 Task: Select the channel to keep "Left".
Action: Mouse moved to (110, 11)
Screenshot: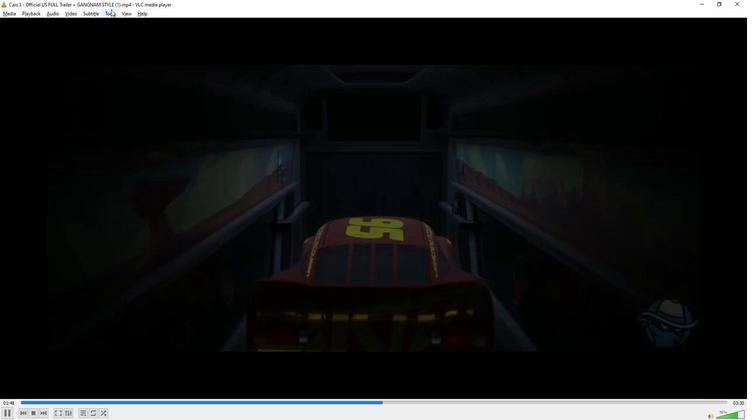 
Action: Mouse pressed left at (110, 11)
Screenshot: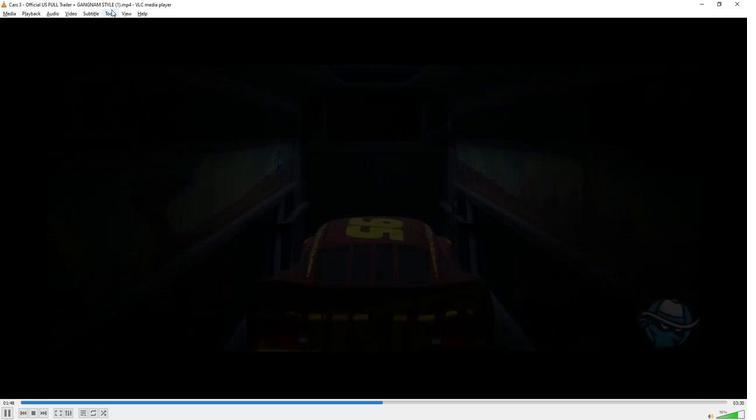 
Action: Mouse moved to (133, 105)
Screenshot: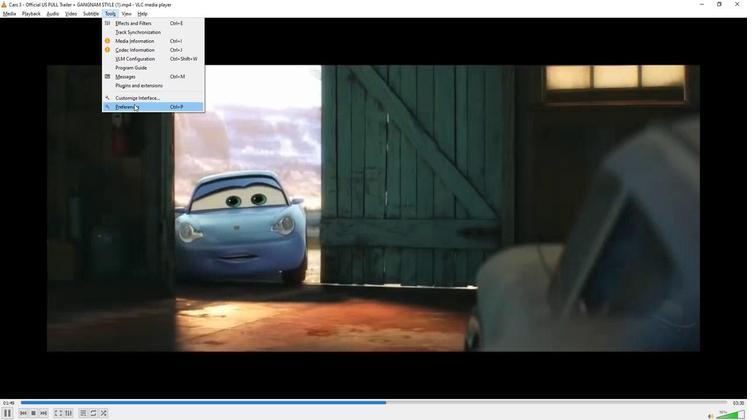 
Action: Mouse pressed left at (133, 105)
Screenshot: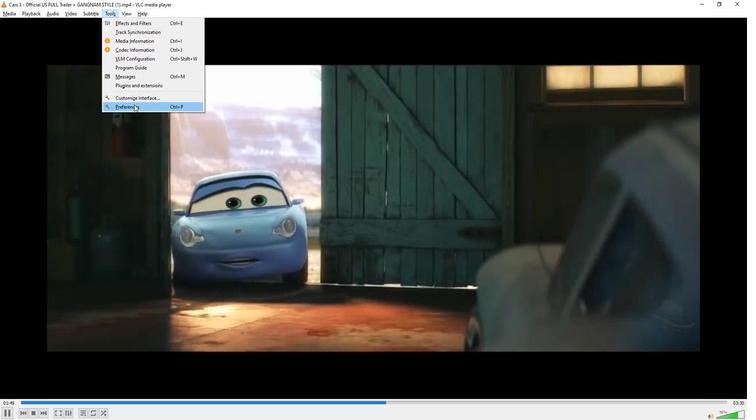 
Action: Mouse moved to (217, 315)
Screenshot: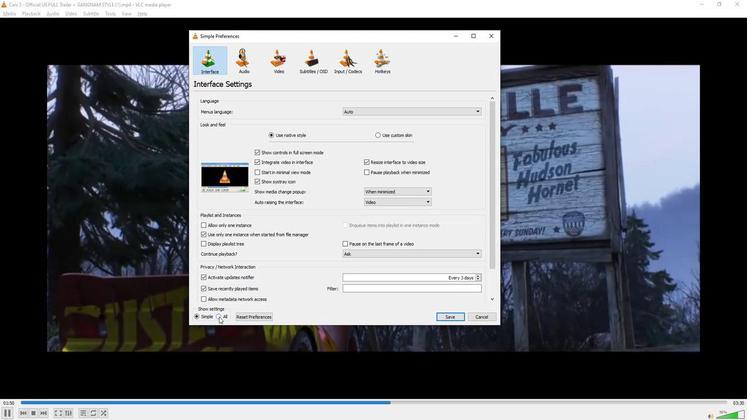 
Action: Mouse pressed left at (217, 315)
Screenshot: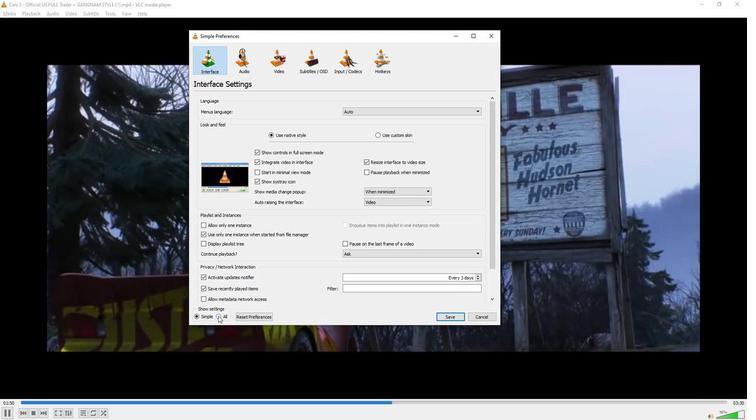 
Action: Mouse moved to (208, 143)
Screenshot: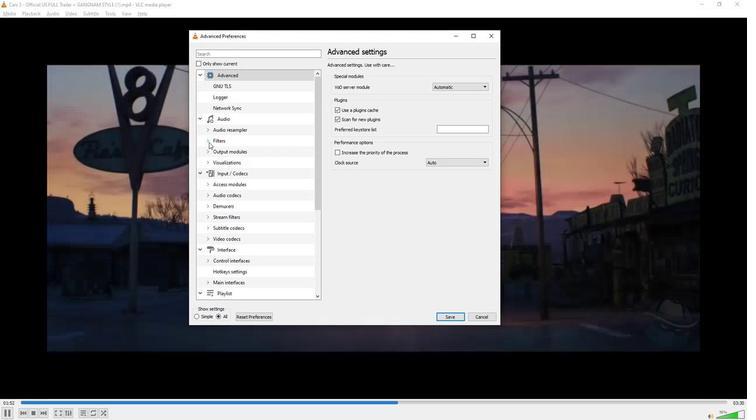 
Action: Mouse pressed left at (208, 143)
Screenshot: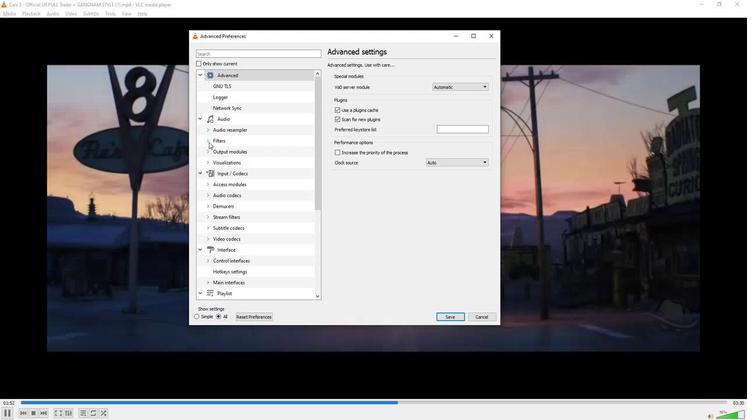 
Action: Mouse moved to (231, 225)
Screenshot: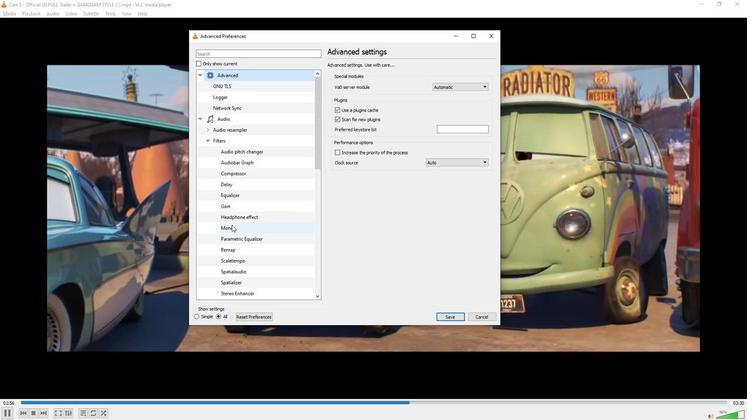 
Action: Mouse pressed left at (231, 225)
Screenshot: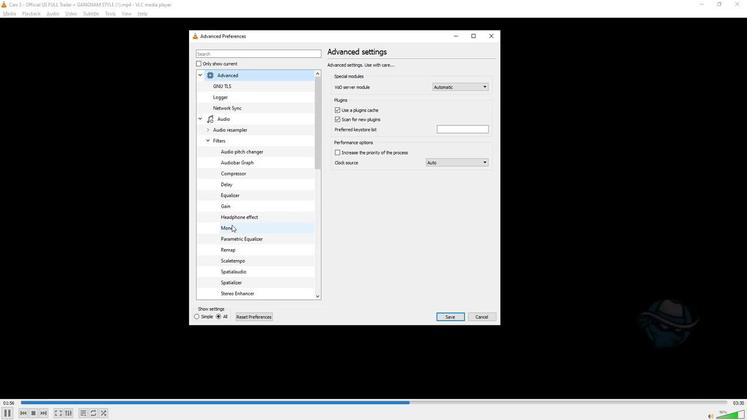 
Action: Mouse moved to (451, 85)
Screenshot: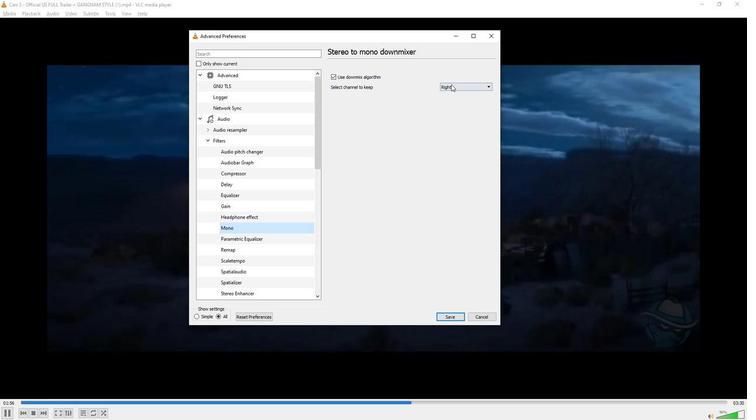 
Action: Mouse pressed left at (451, 85)
Screenshot: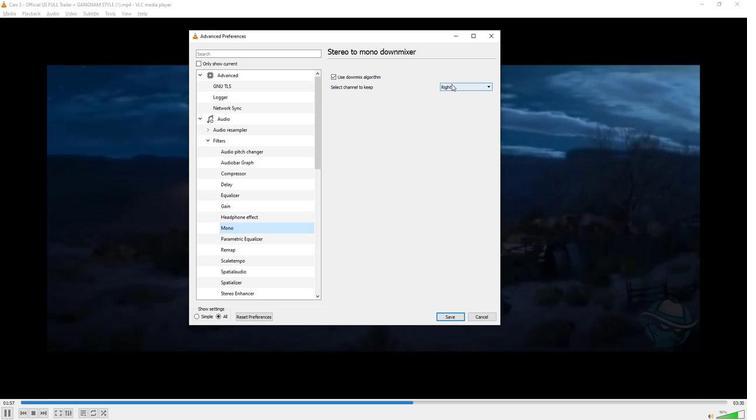 
Action: Mouse moved to (451, 96)
Screenshot: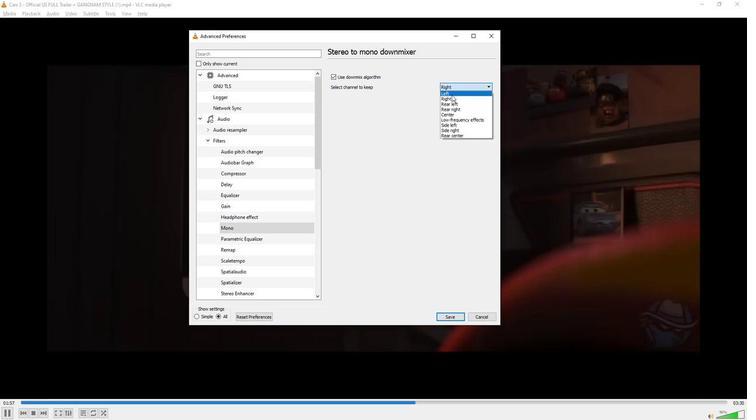 
Action: Mouse pressed left at (451, 96)
Screenshot: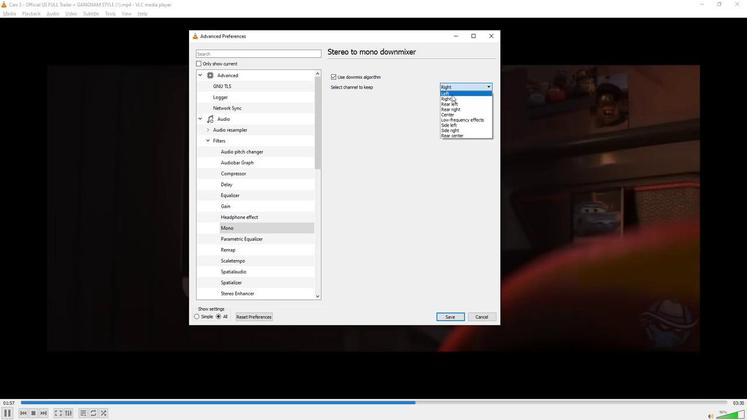 
Action: Mouse moved to (429, 164)
Screenshot: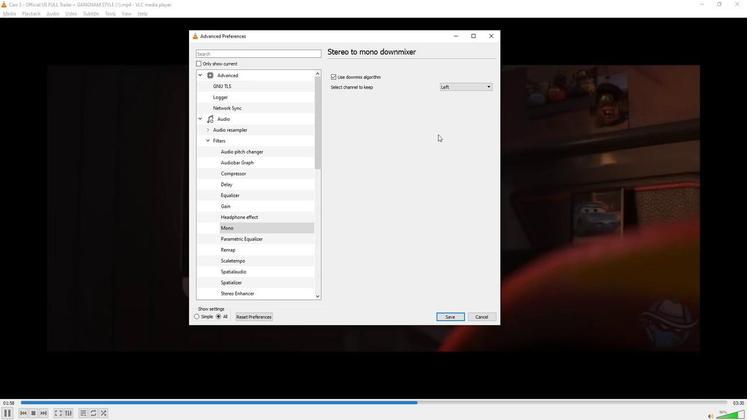 
